 Task: Change arrow line to dashed.
Action: Mouse moved to (472, 259)
Screenshot: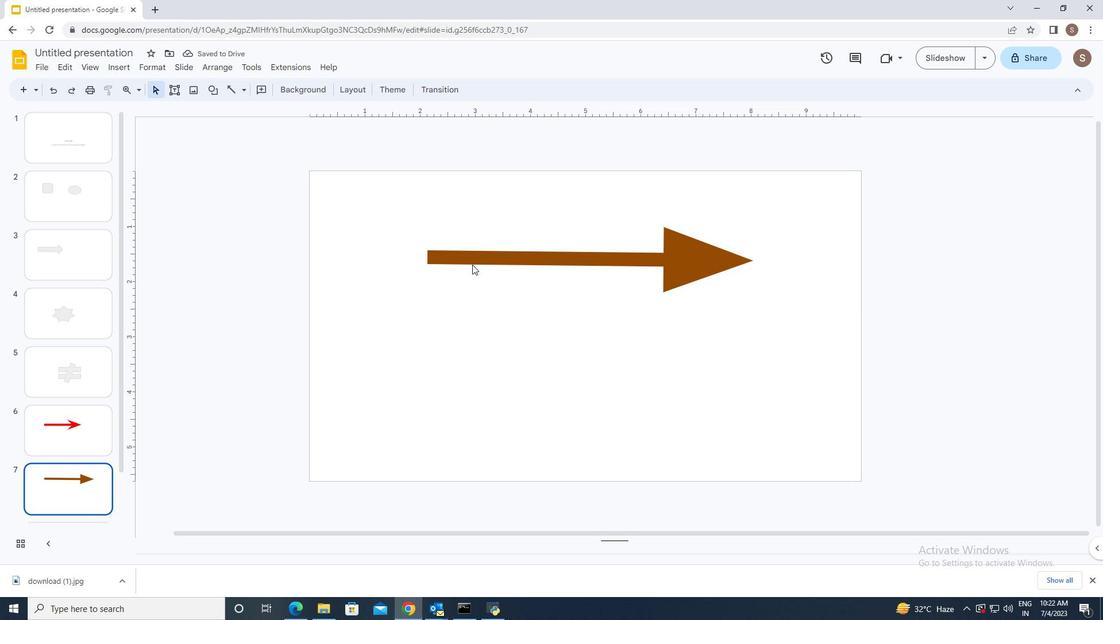 
Action: Mouse pressed left at (472, 259)
Screenshot: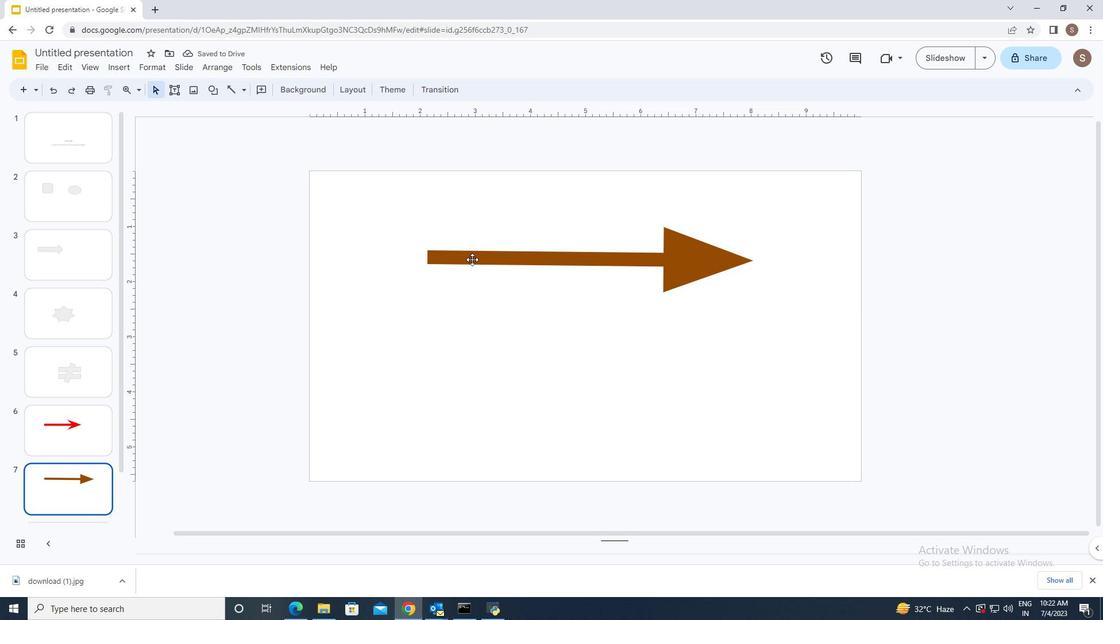 
Action: Mouse moved to (302, 90)
Screenshot: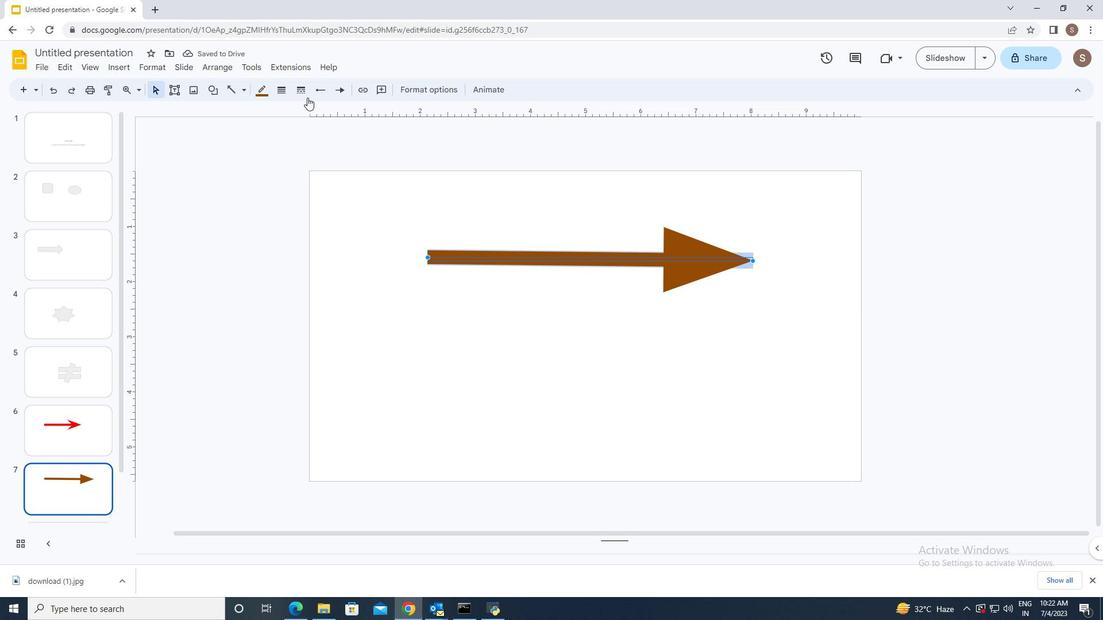 
Action: Mouse pressed left at (302, 90)
Screenshot: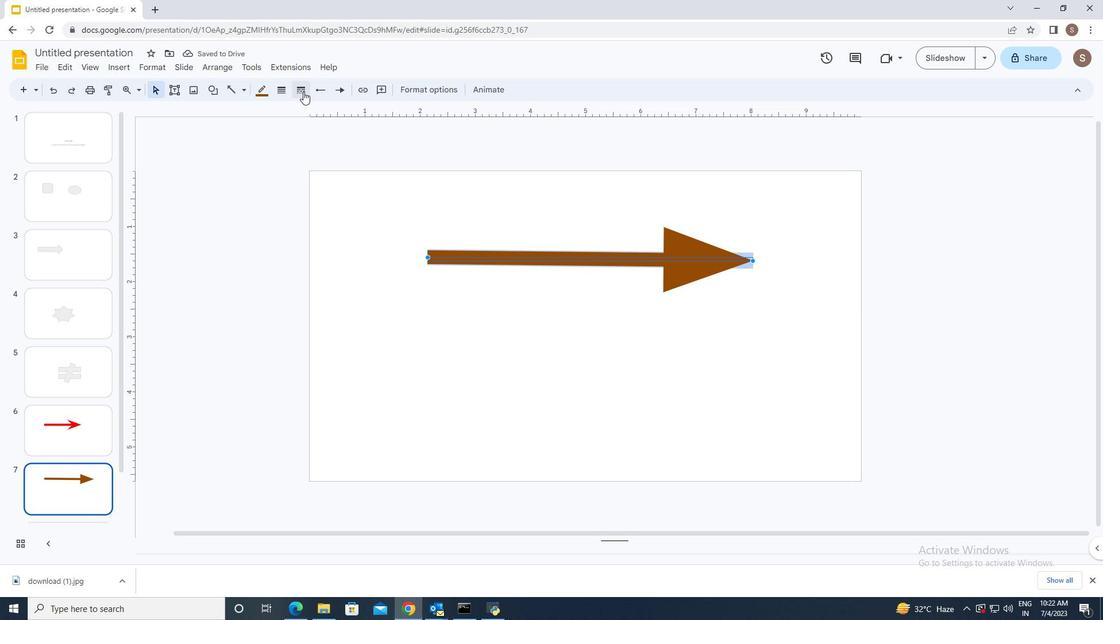 
Action: Mouse moved to (327, 148)
Screenshot: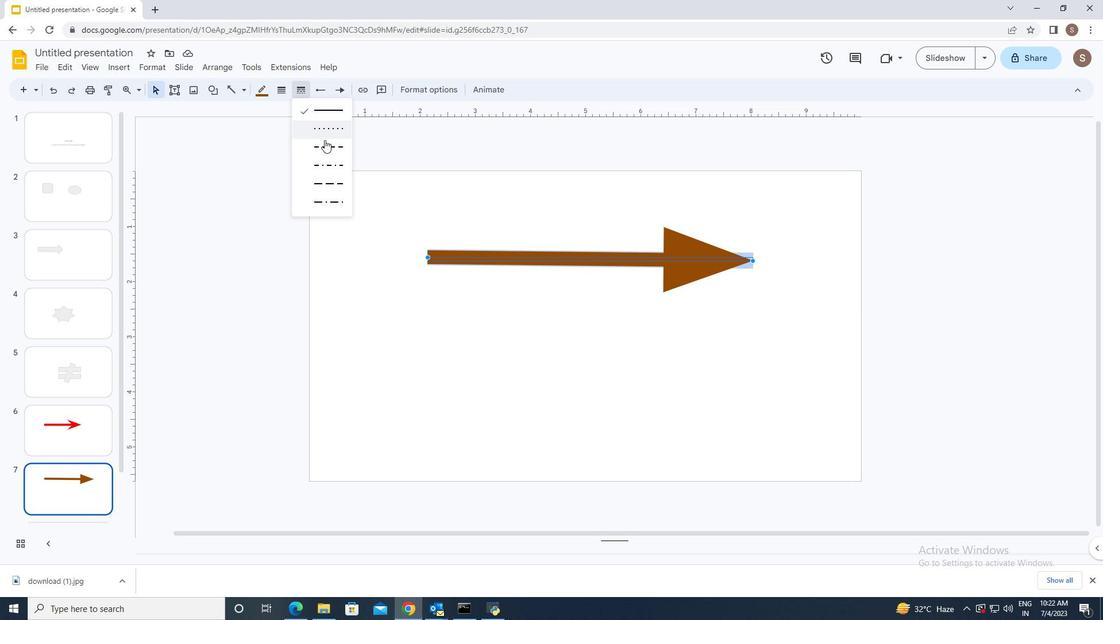 
Action: Mouse pressed left at (327, 148)
Screenshot: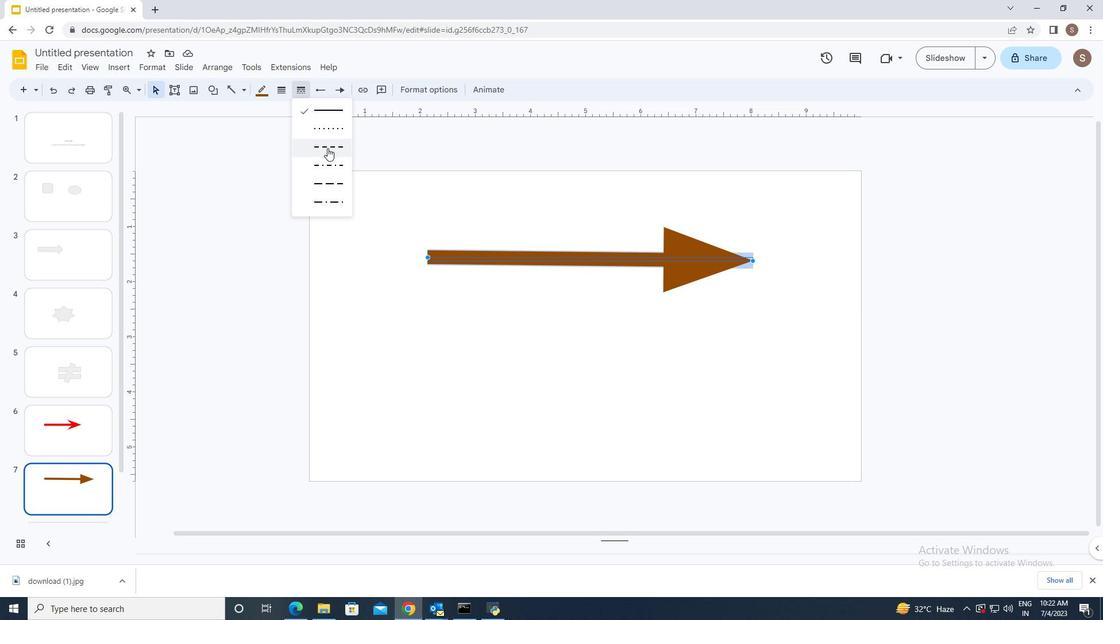 
Action: Mouse moved to (439, 426)
Screenshot: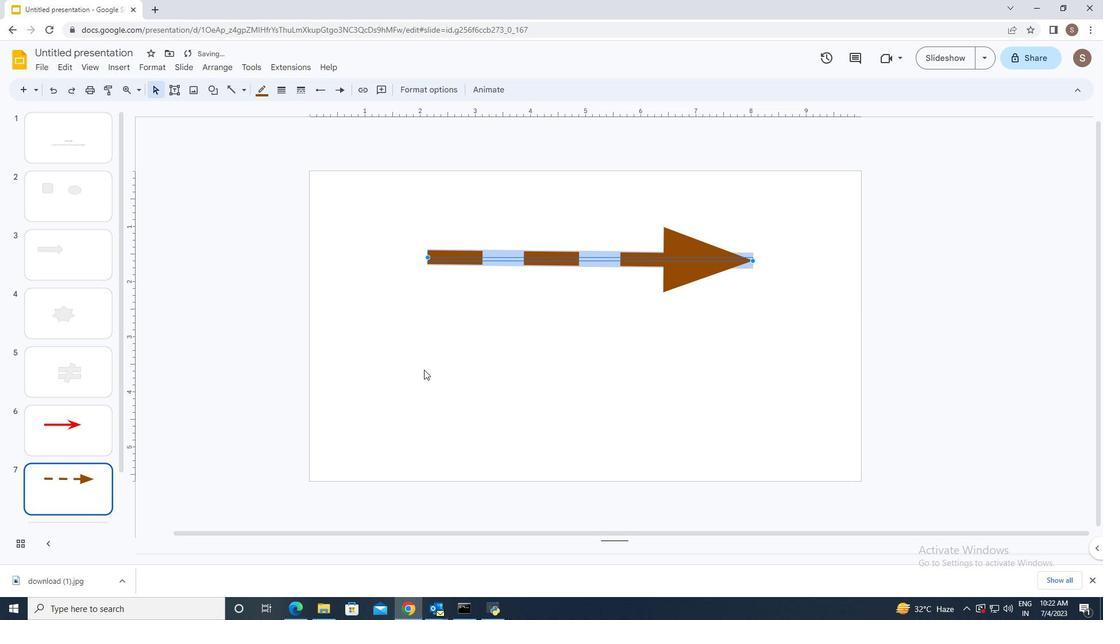 
Action: Mouse pressed left at (439, 426)
Screenshot: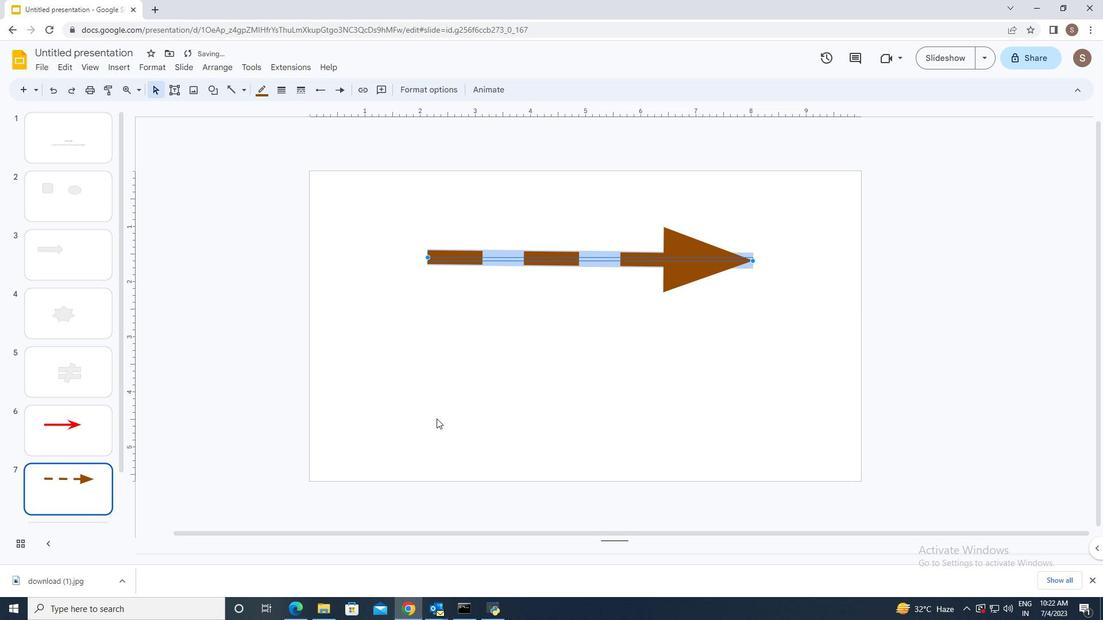 
